 Task: Enable interaction limits for 3 days only for prior contributors in the organization "Mark56771".
Action: Mouse moved to (946, 72)
Screenshot: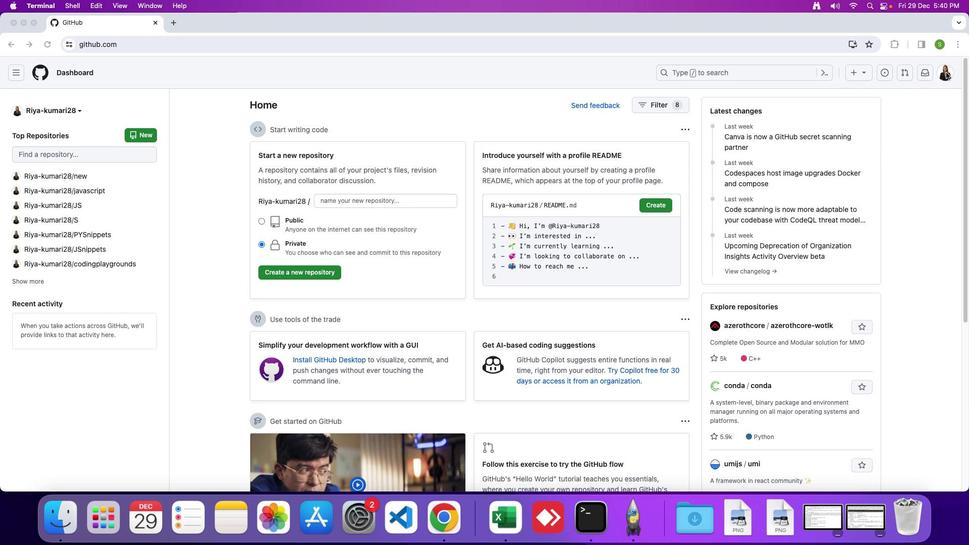 
Action: Mouse pressed left at (946, 72)
Screenshot: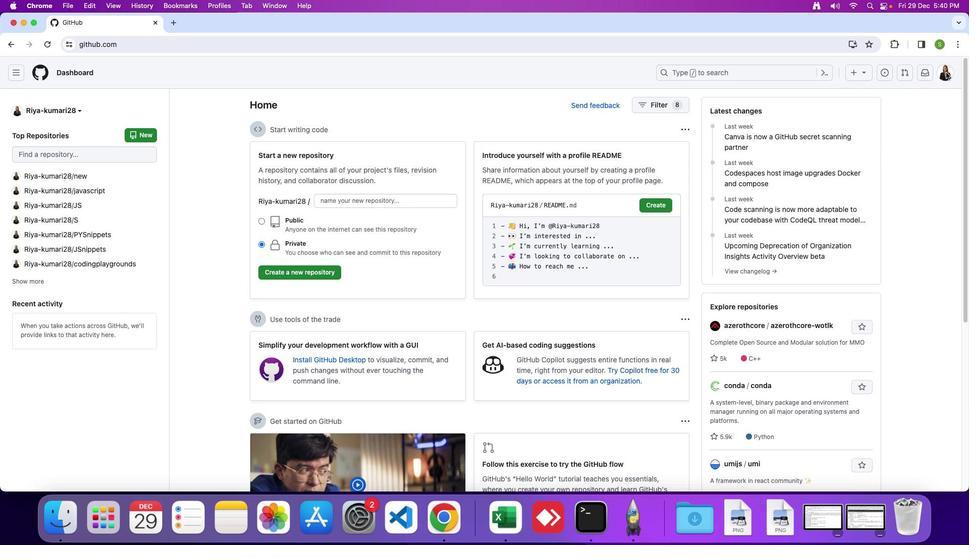 
Action: Mouse moved to (945, 72)
Screenshot: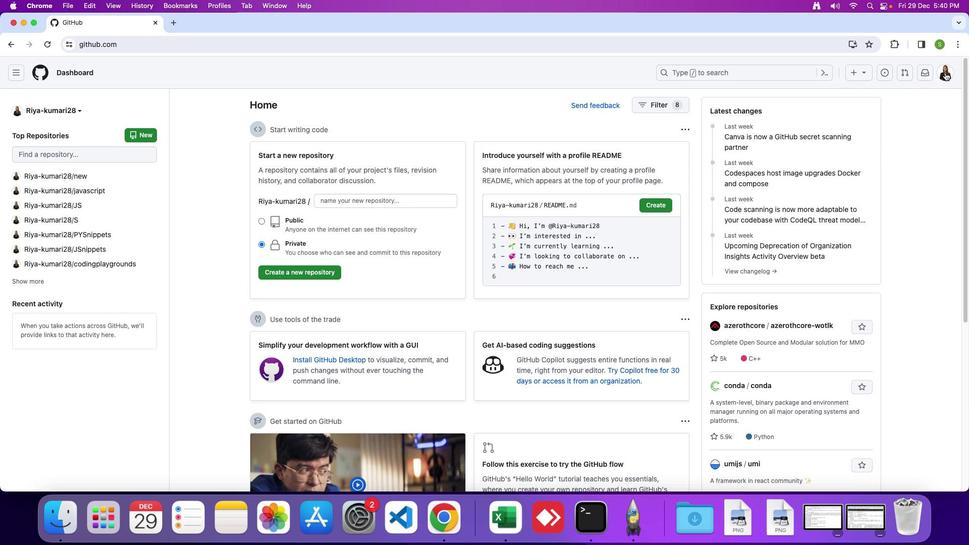 
Action: Mouse pressed left at (945, 72)
Screenshot: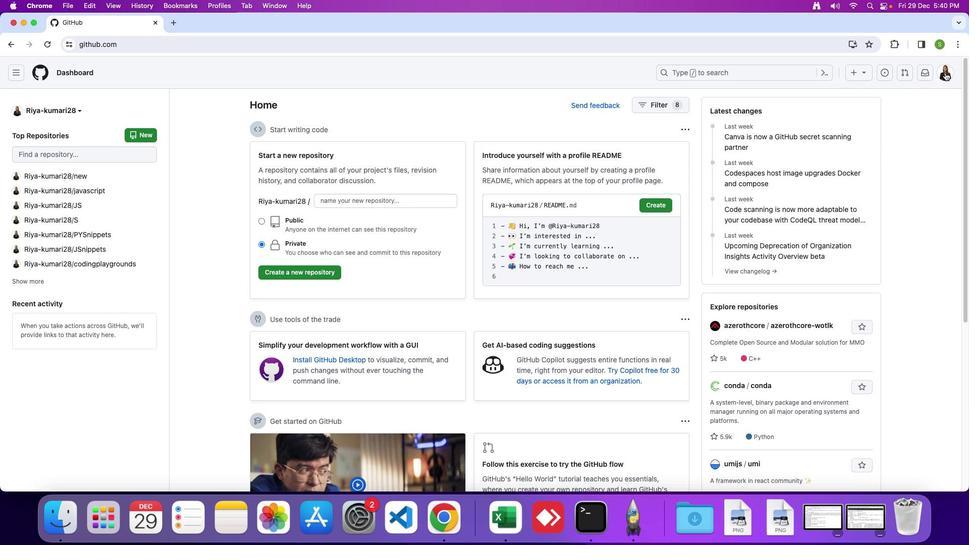 
Action: Mouse moved to (882, 191)
Screenshot: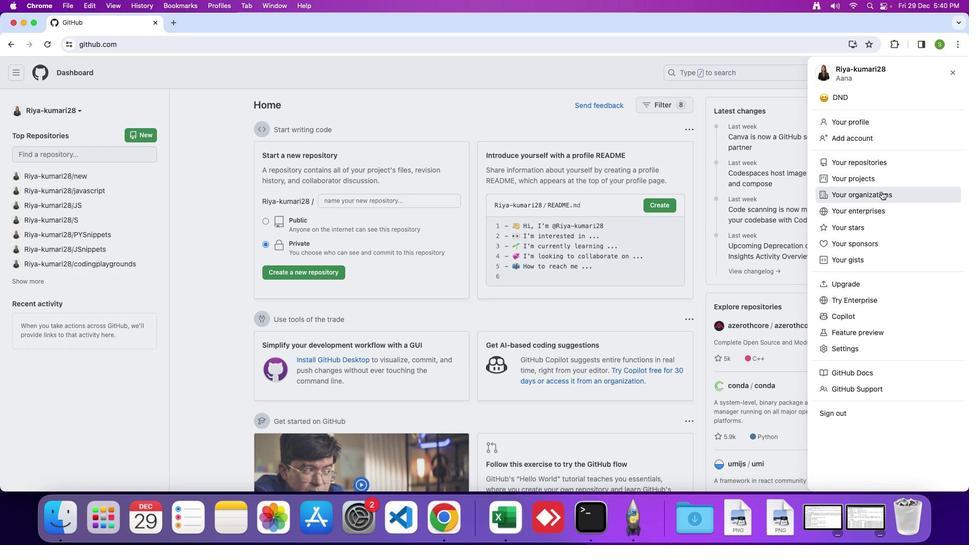 
Action: Mouse pressed left at (882, 191)
Screenshot: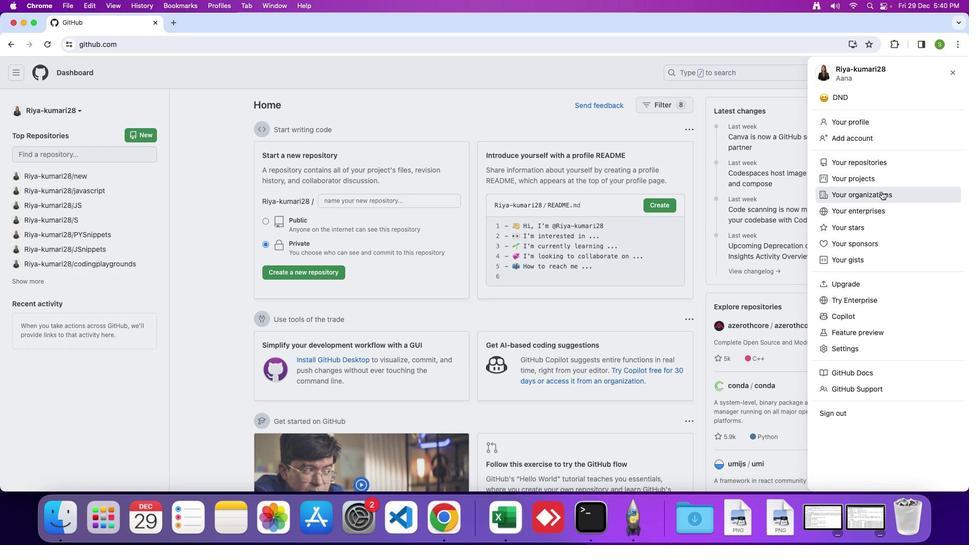 
Action: Mouse moved to (731, 209)
Screenshot: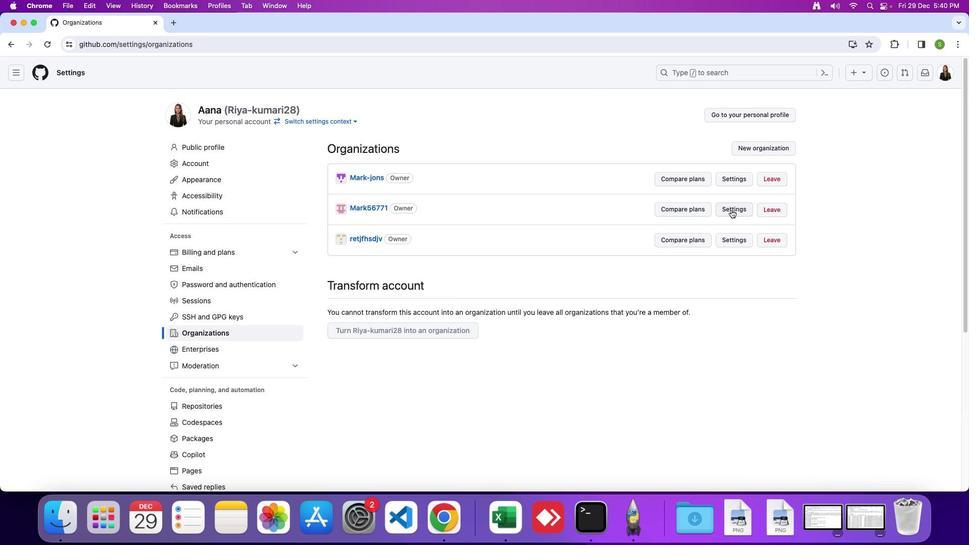
Action: Mouse pressed left at (731, 209)
Screenshot: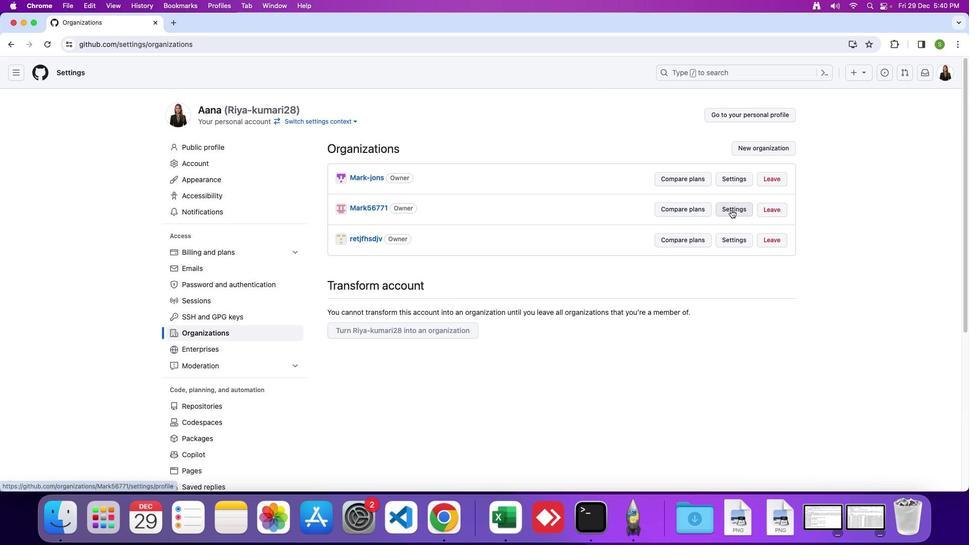 
Action: Mouse moved to (292, 272)
Screenshot: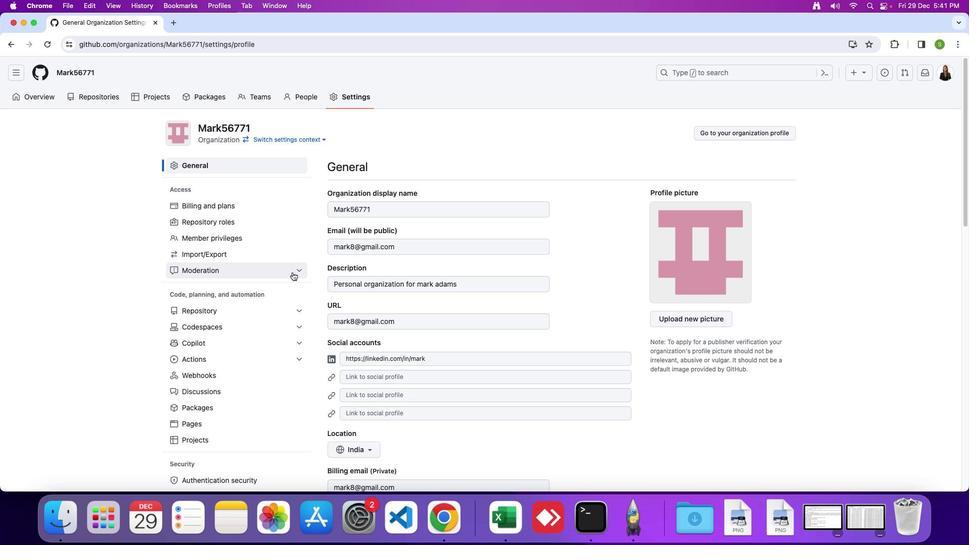 
Action: Mouse pressed left at (292, 272)
Screenshot: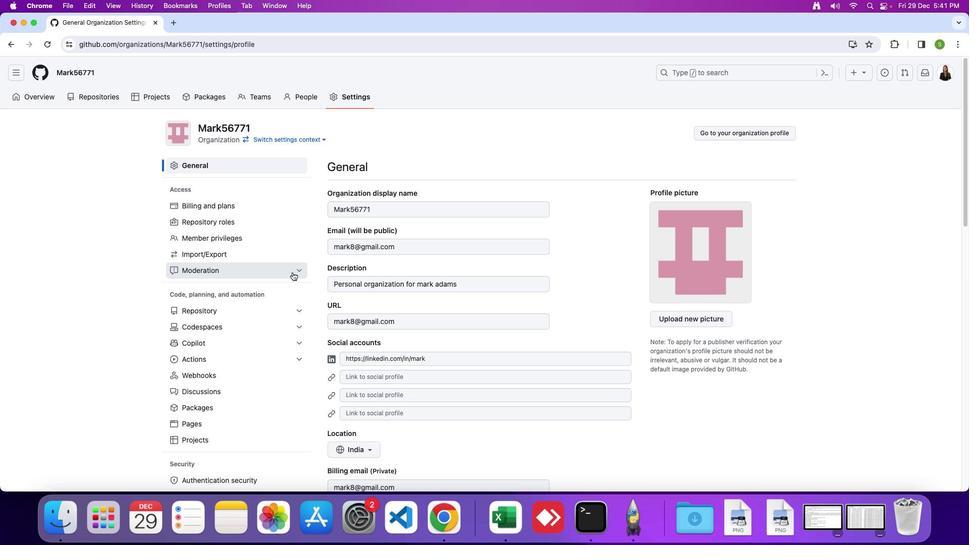 
Action: Mouse moved to (276, 307)
Screenshot: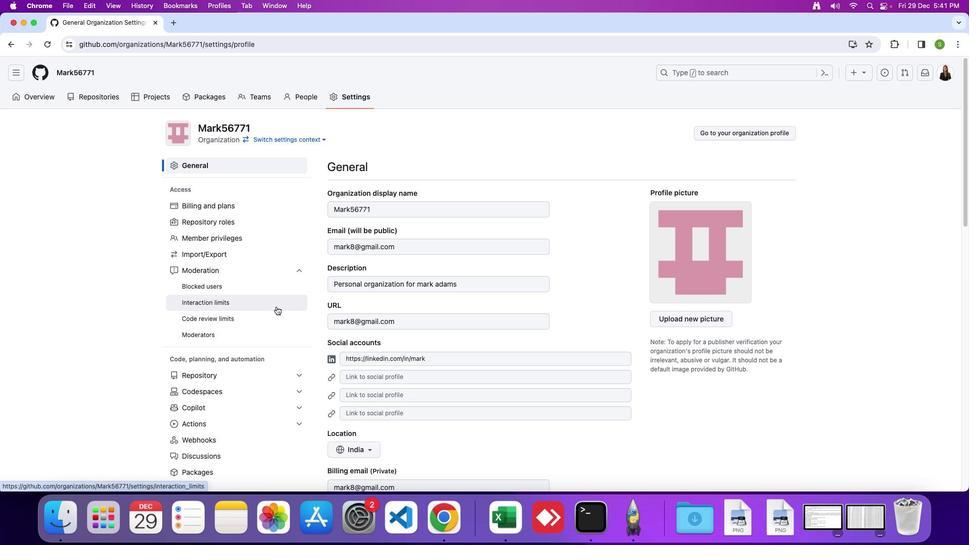 
Action: Mouse pressed left at (276, 307)
Screenshot: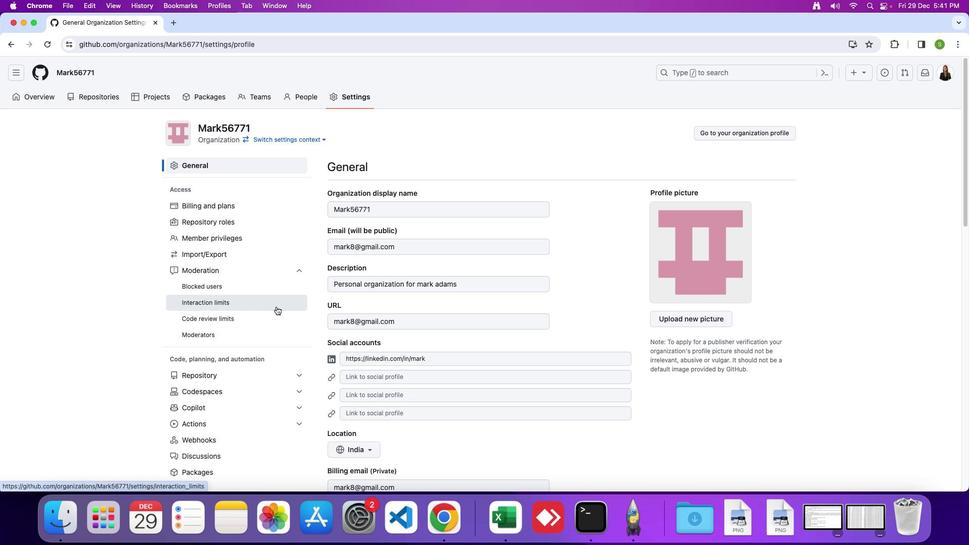 
Action: Mouse moved to (743, 326)
Screenshot: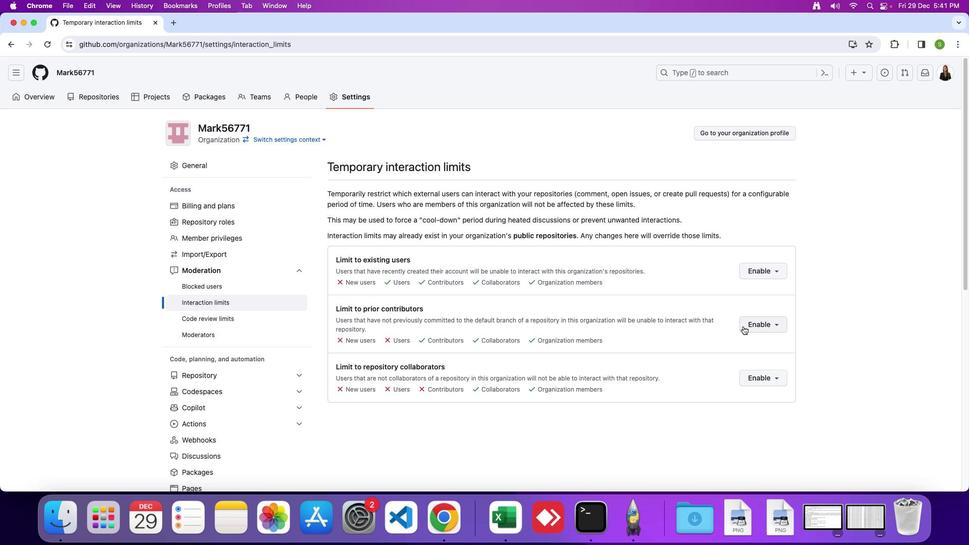 
Action: Mouse pressed left at (743, 326)
Screenshot: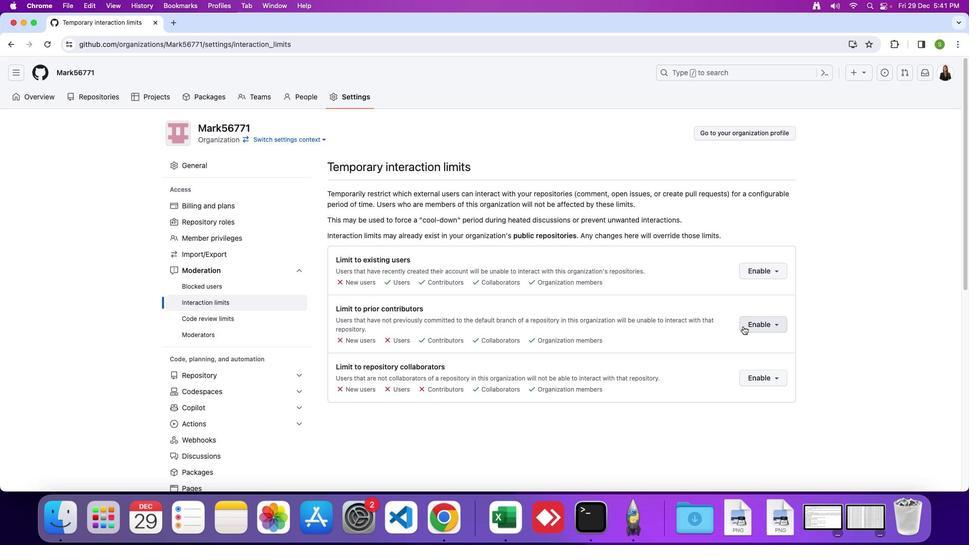 
Action: Mouse moved to (717, 374)
Screenshot: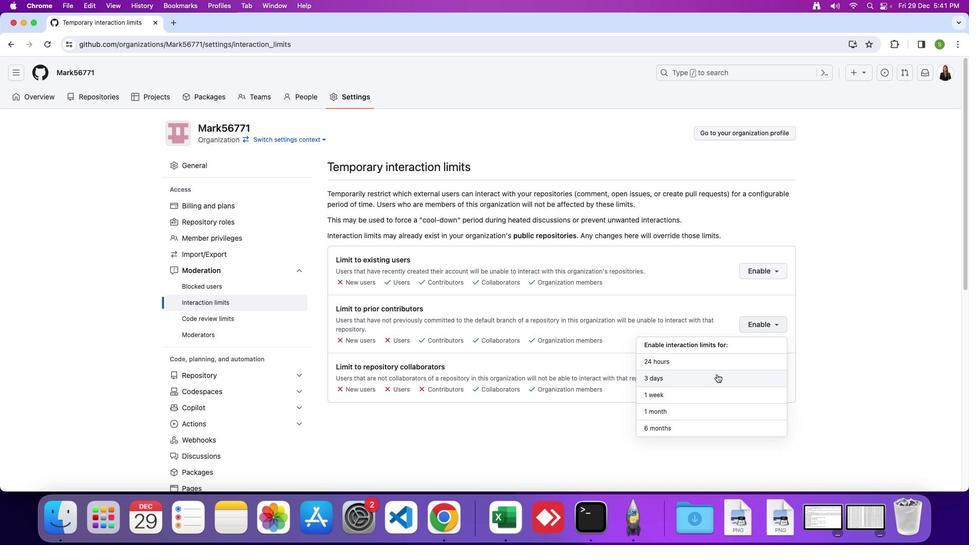 
Action: Mouse pressed left at (717, 374)
Screenshot: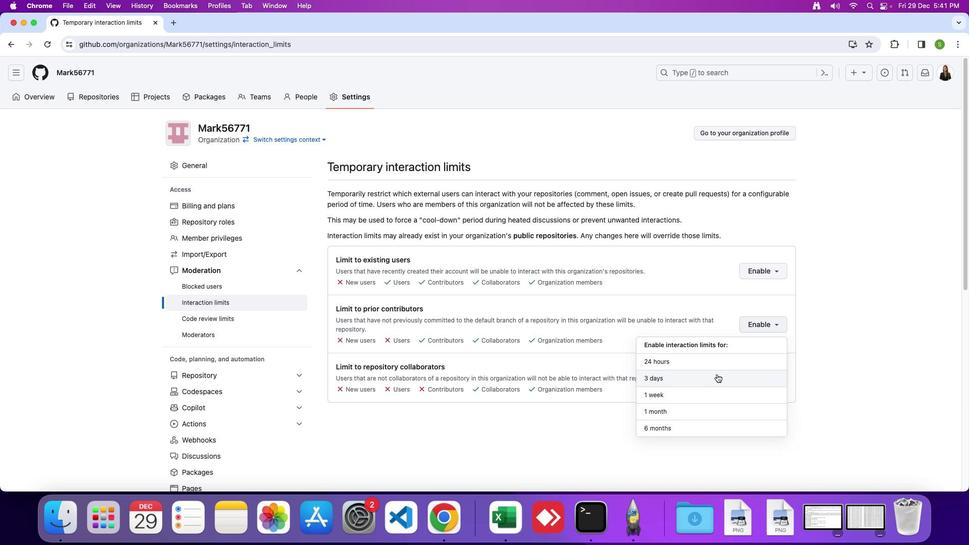 
Action: Mouse moved to (717, 374)
Screenshot: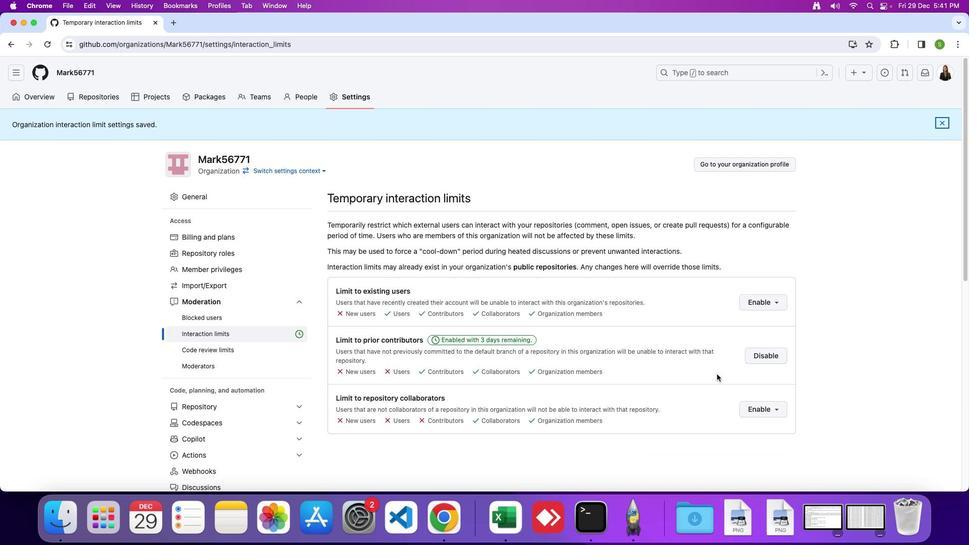
